 Task: Create a task  Integrate a new third-party API into a website , assign it to team member softage.4@softage.net in the project AgileCenter and update the status of the task to  At Risk , set the priority of the task to Medium
Action: Mouse moved to (63, 51)
Screenshot: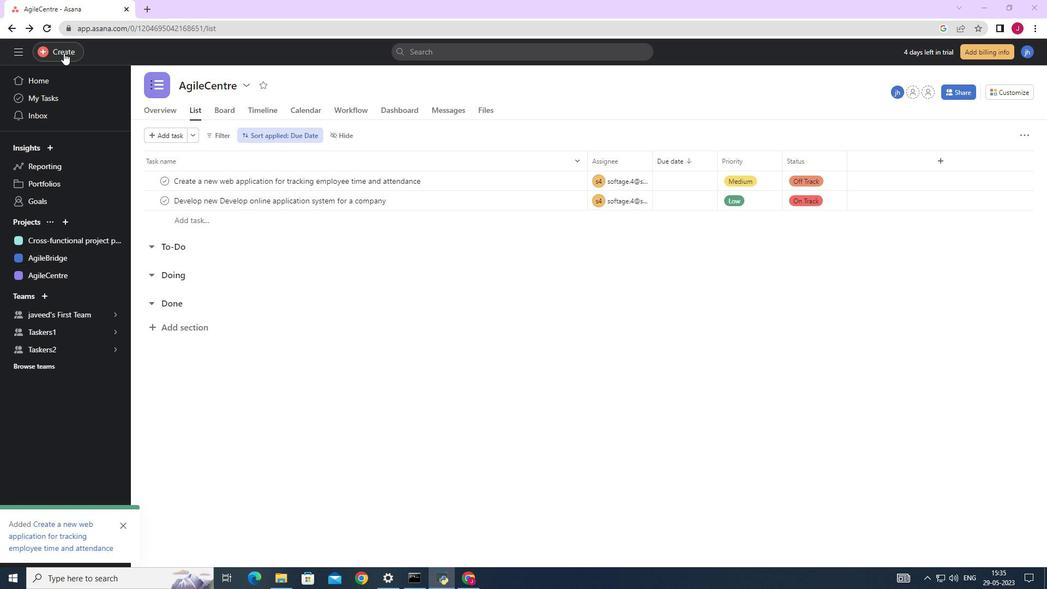 
Action: Mouse pressed left at (63, 51)
Screenshot: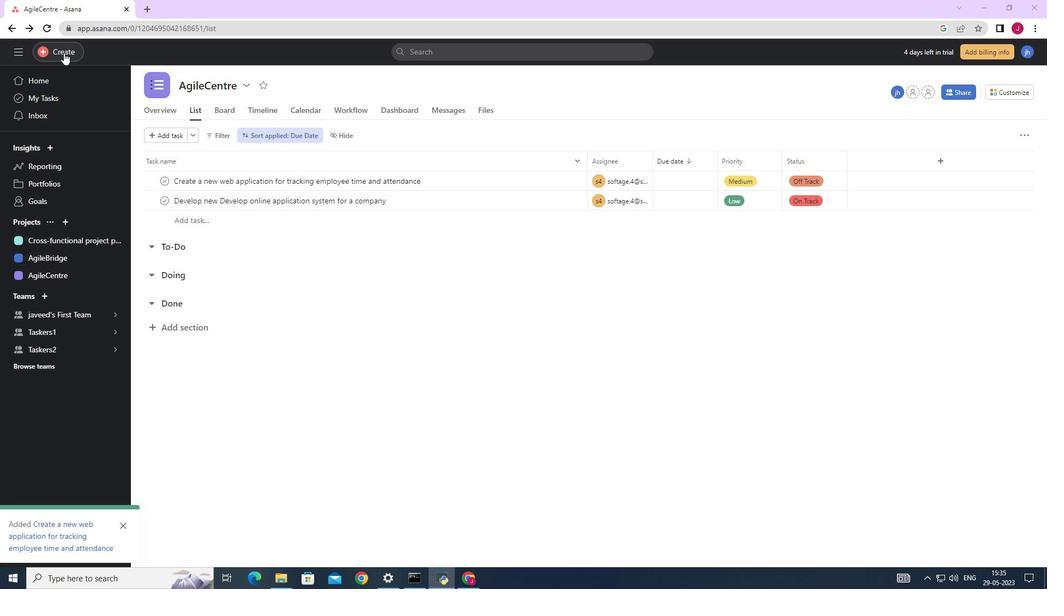 
Action: Mouse moved to (132, 55)
Screenshot: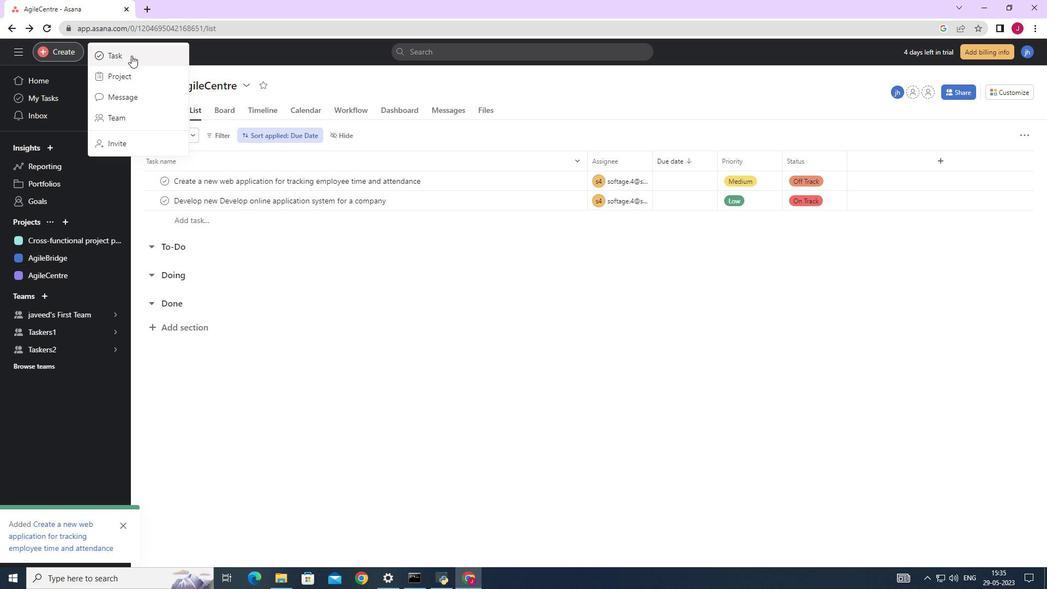 
Action: Mouse pressed left at (132, 55)
Screenshot: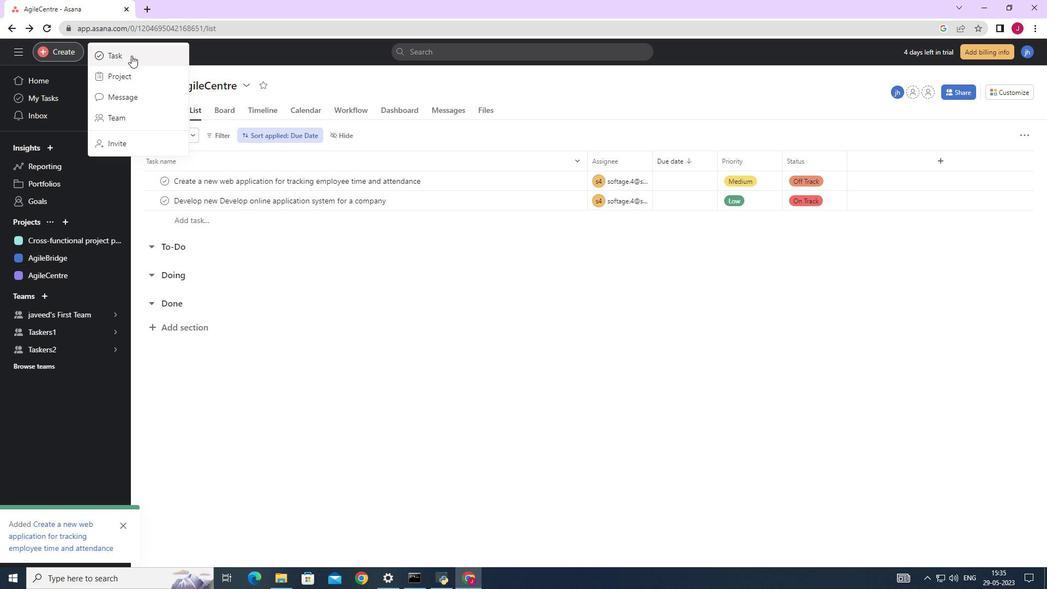 
Action: Mouse moved to (855, 364)
Screenshot: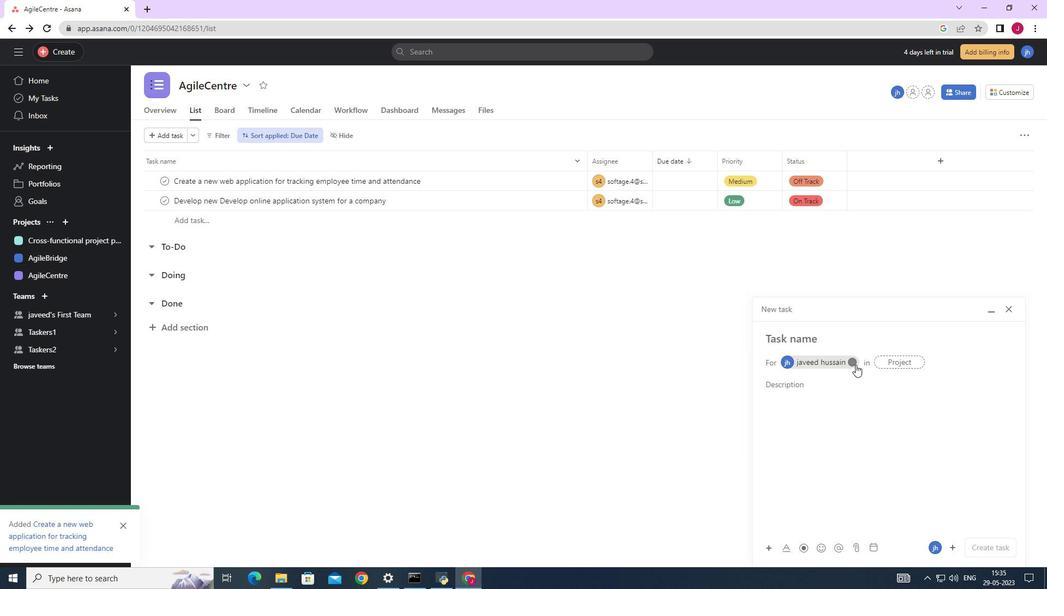 
Action: Mouse pressed left at (855, 364)
Screenshot: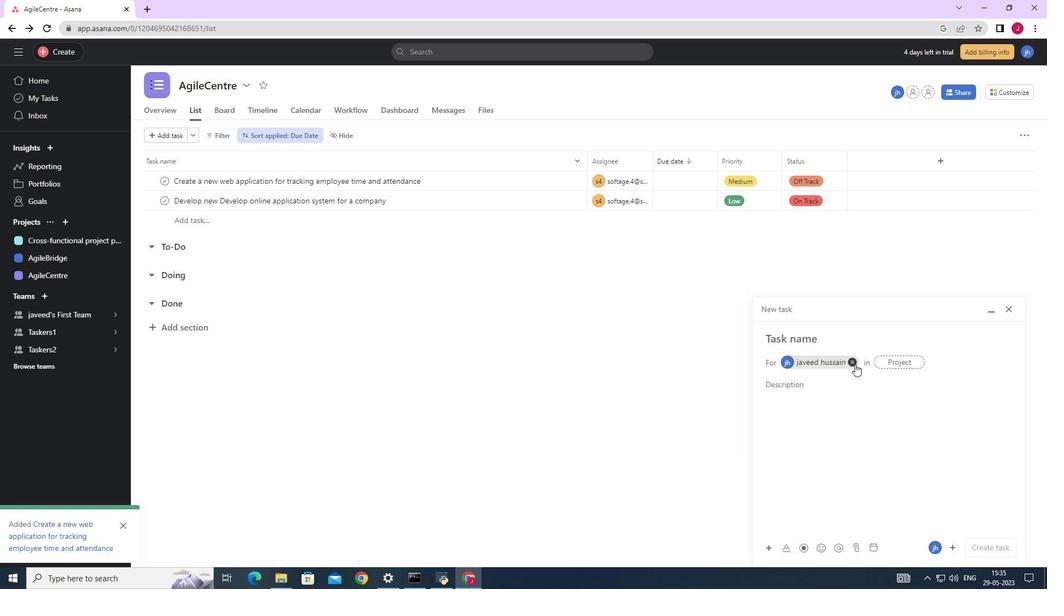 
Action: Mouse moved to (798, 342)
Screenshot: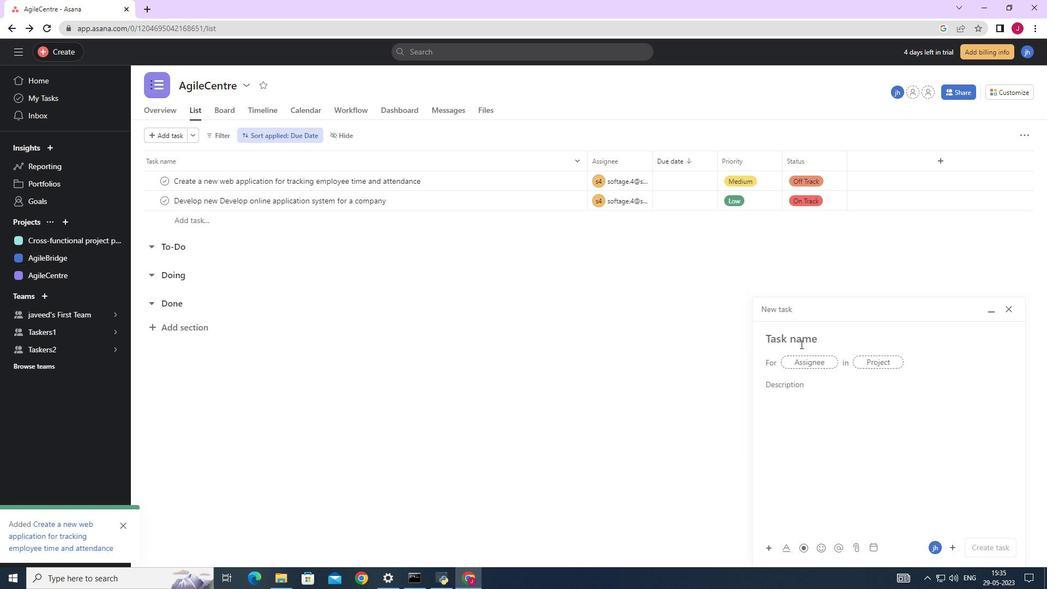 
Action: Mouse pressed left at (798, 342)
Screenshot: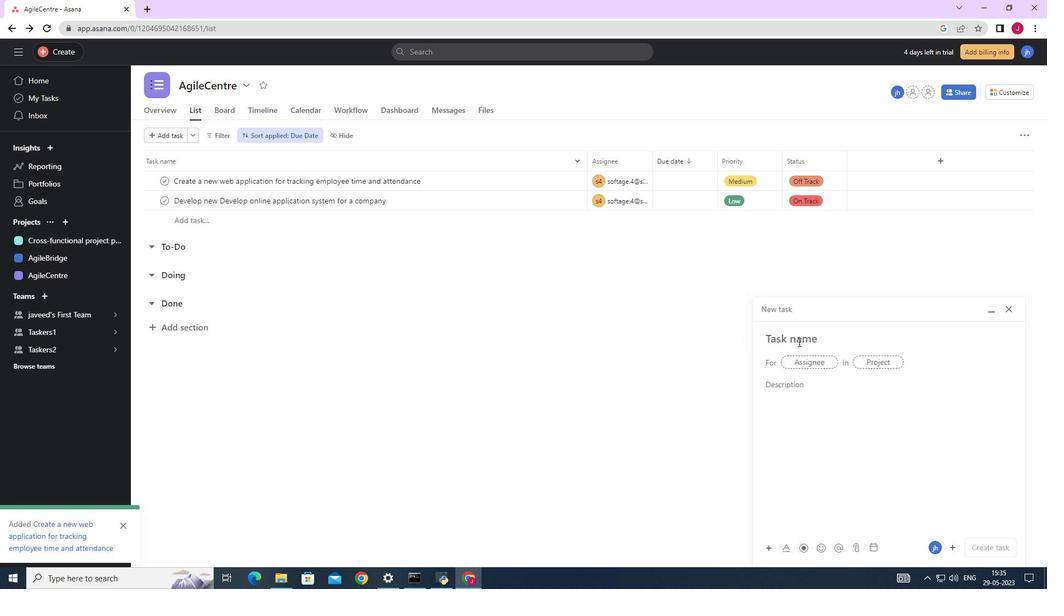 
Action: Mouse moved to (797, 341)
Screenshot: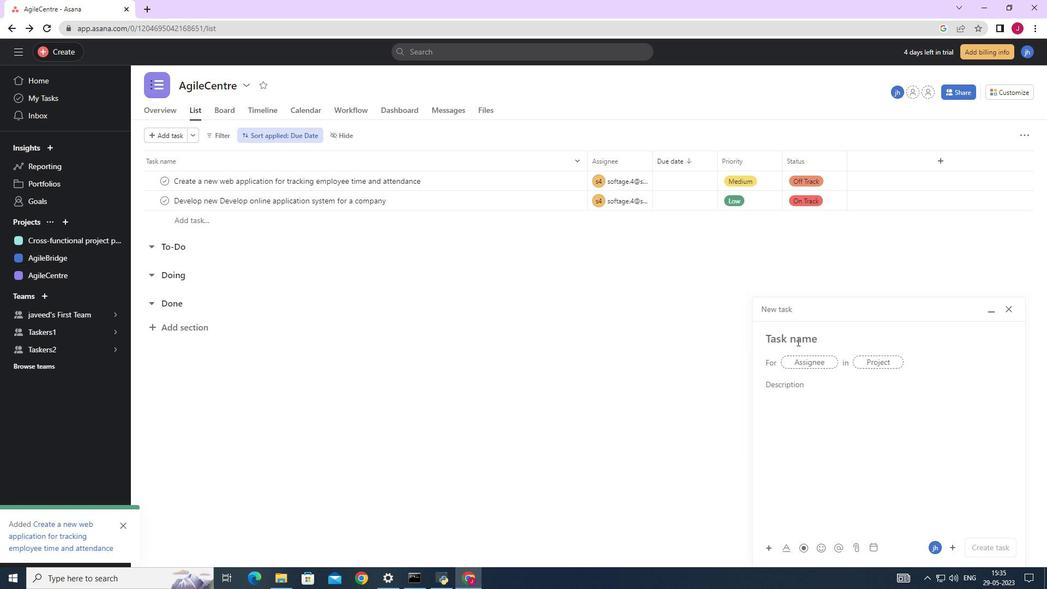 
Action: Key pressed <Key.caps_lock>I<Key.caps_lock>ntegrate<Key.space>a<Key.space>new<Key.space>third-party<Key.space><Key.caps_lock>API<Key.space><Key.caps_lock>intio<Key.backspace><Key.backspace>0<Key.backspace>o<Key.space>a<Key.space>website
Screenshot: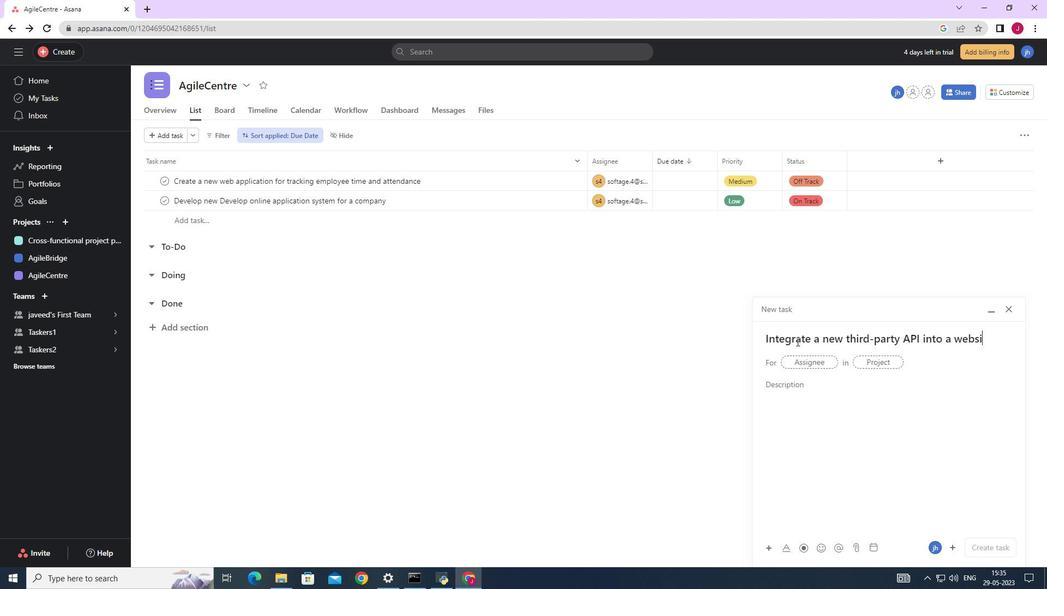 
Action: Mouse moved to (805, 362)
Screenshot: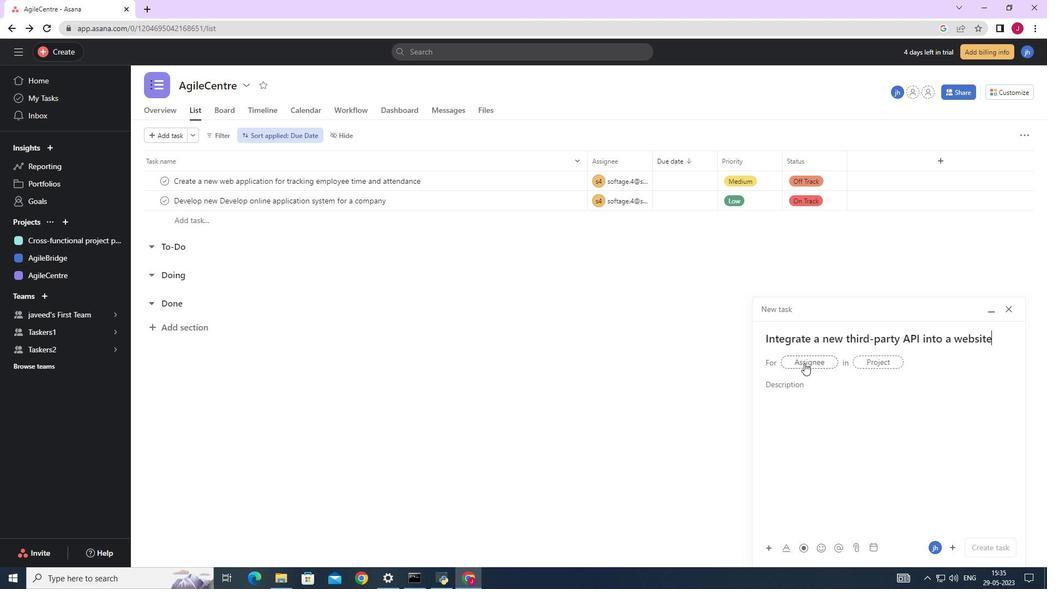 
Action: Mouse pressed left at (805, 362)
Screenshot: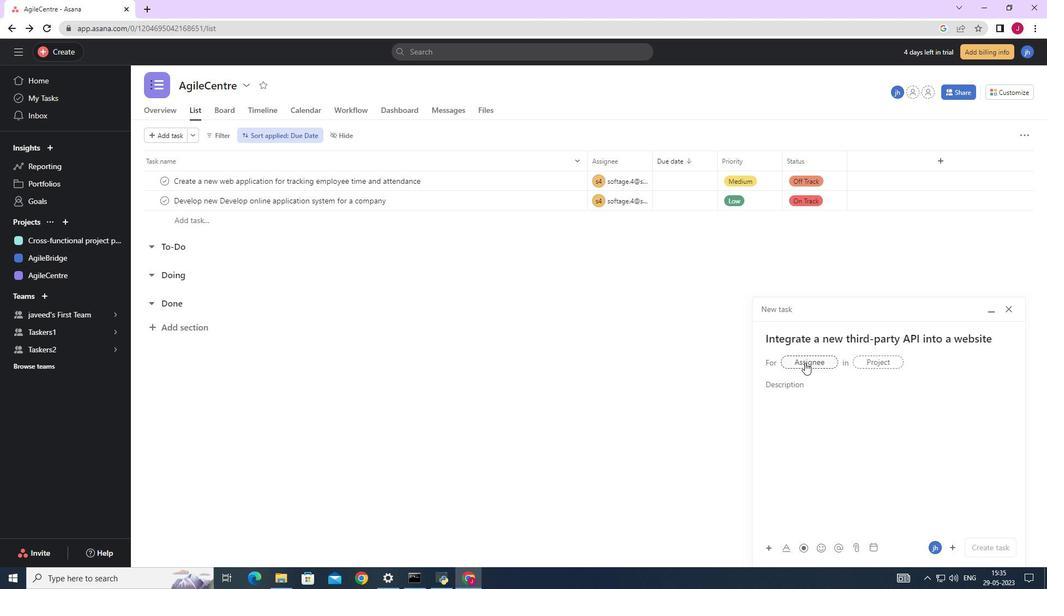 
Action: Mouse moved to (808, 361)
Screenshot: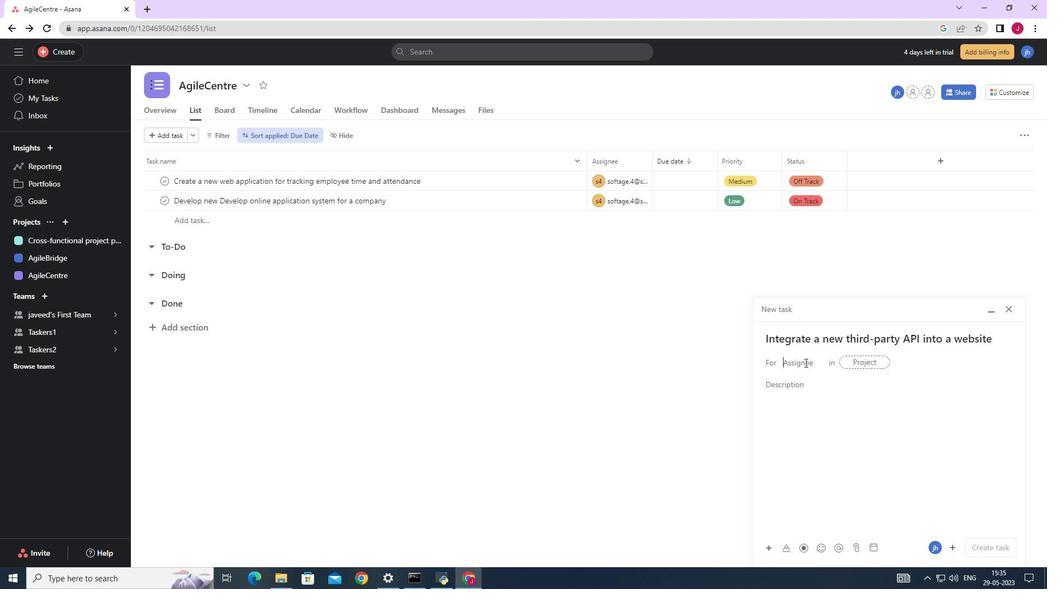 
Action: Key pressed softage.5<Key.backspace>4
Screenshot: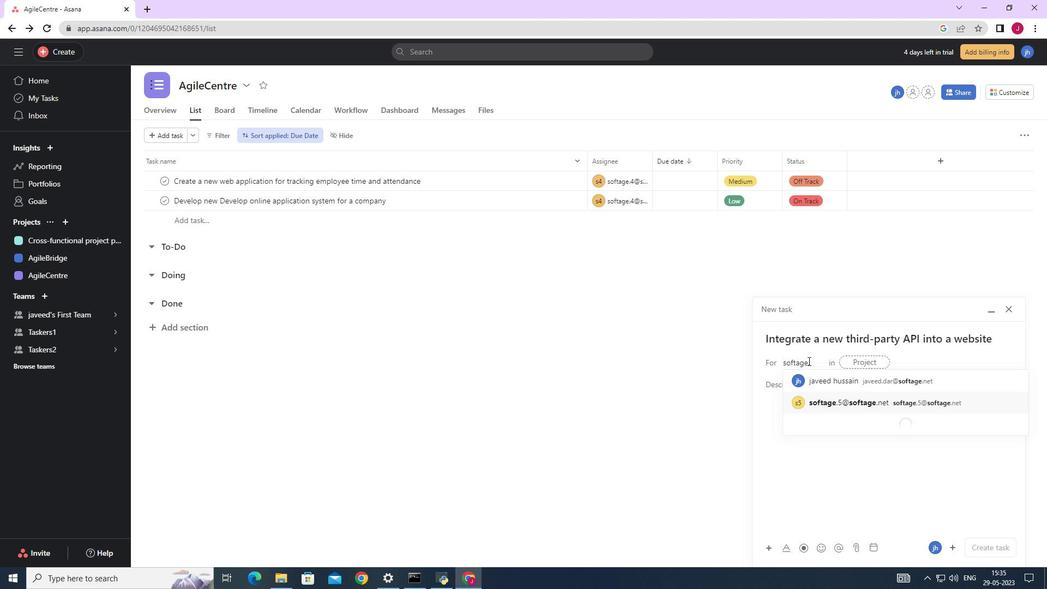 
Action: Mouse moved to (848, 382)
Screenshot: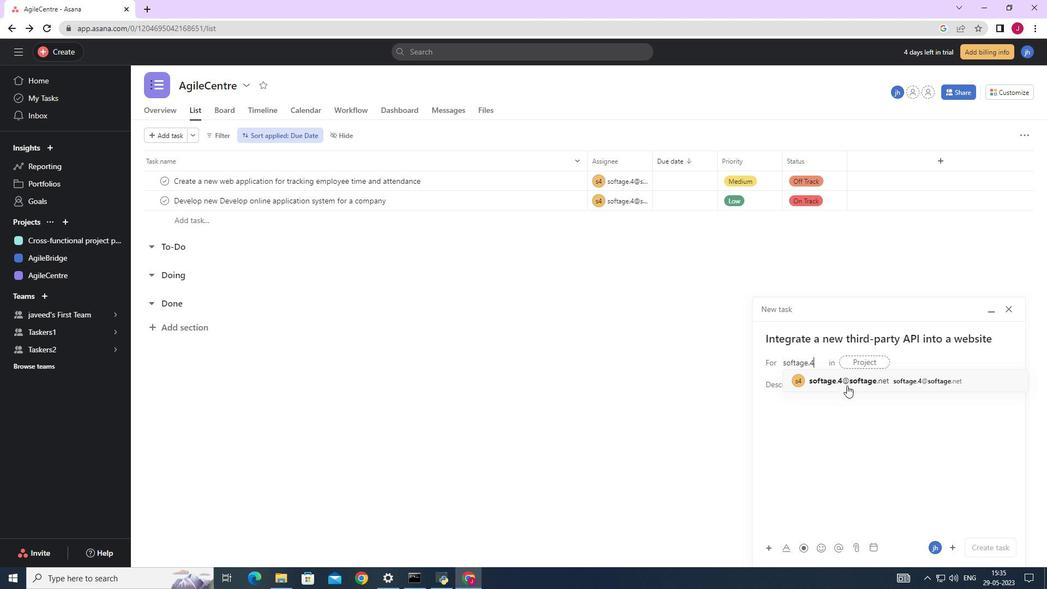 
Action: Mouse pressed left at (848, 382)
Screenshot: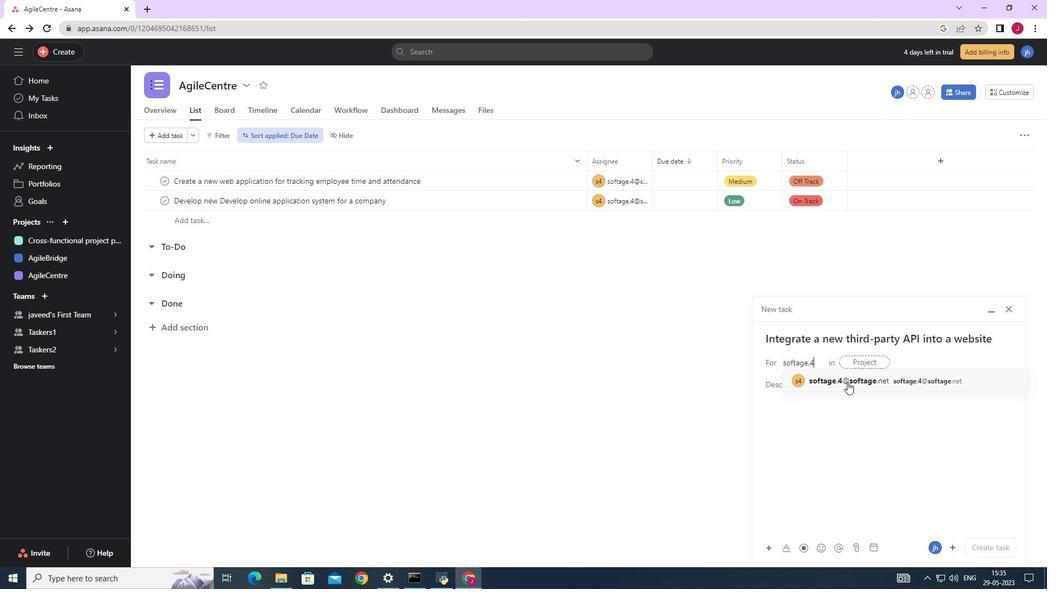 
Action: Mouse moved to (906, 360)
Screenshot: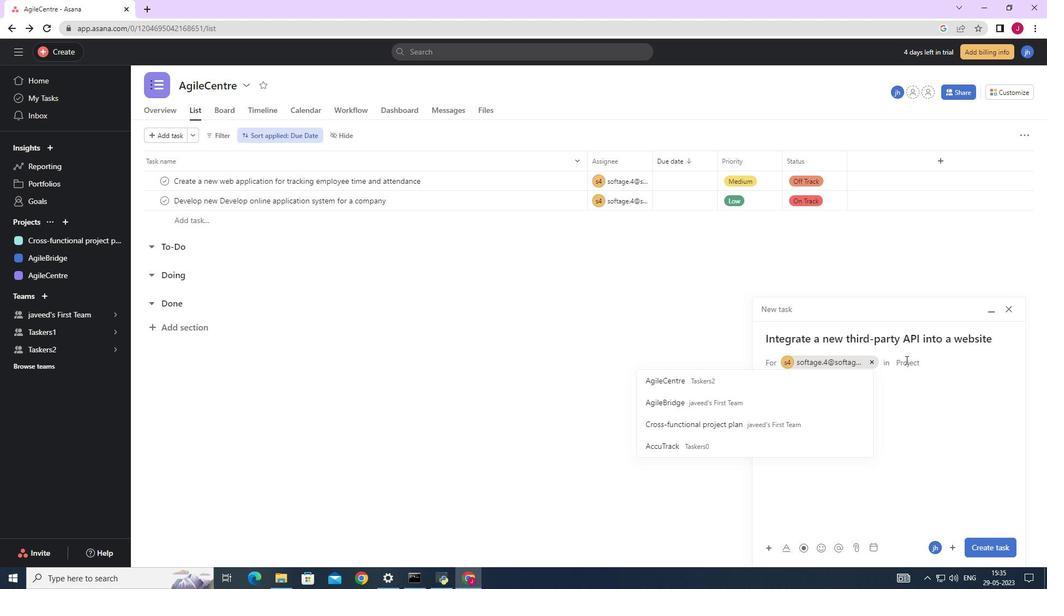 
Action: Mouse pressed left at (906, 360)
Screenshot: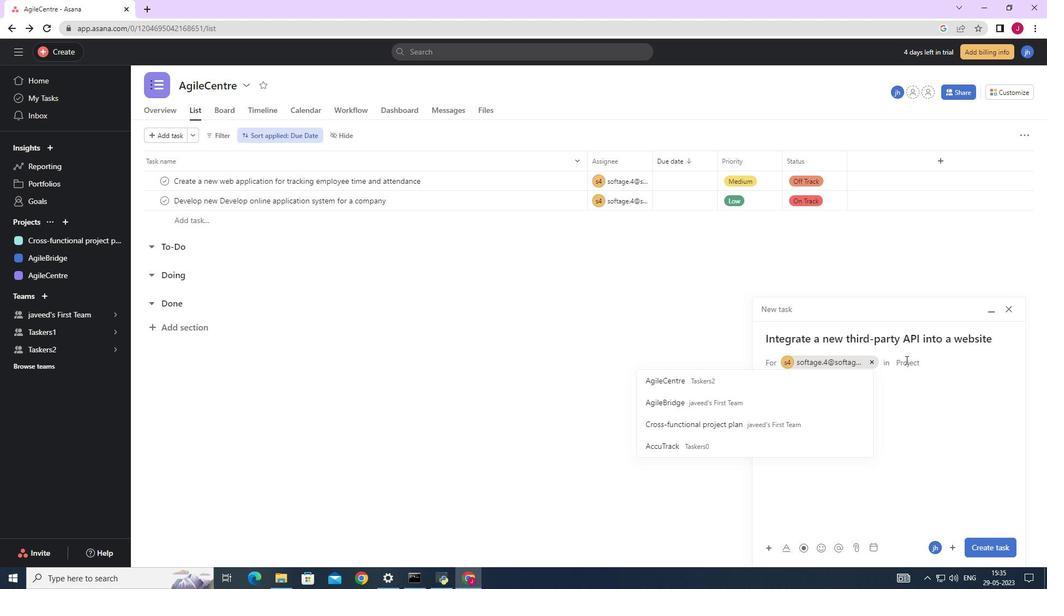 
Action: Mouse moved to (685, 381)
Screenshot: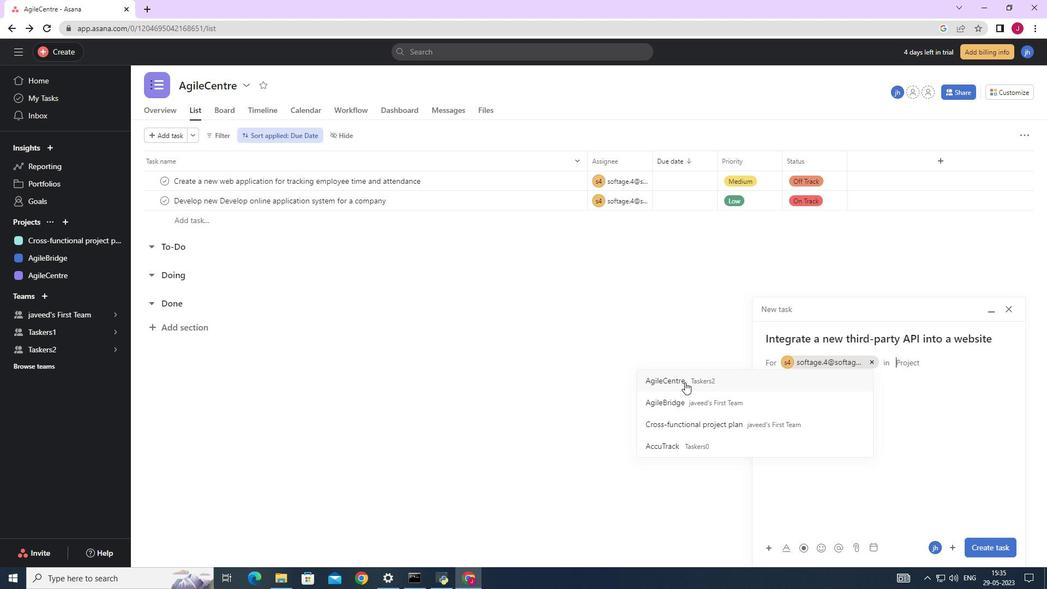 
Action: Mouse pressed left at (685, 381)
Screenshot: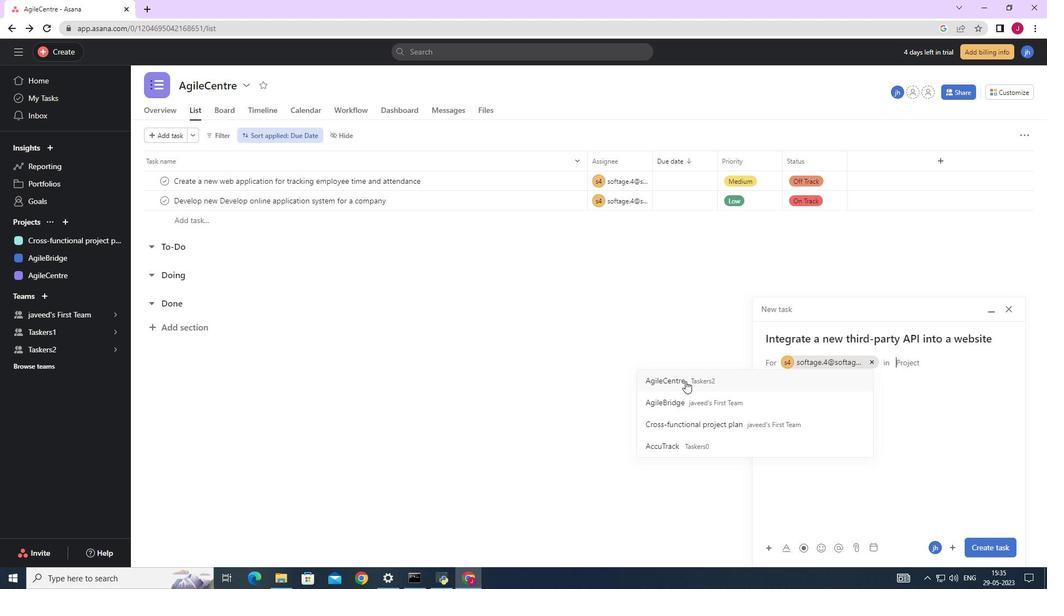 
Action: Mouse moved to (956, 487)
Screenshot: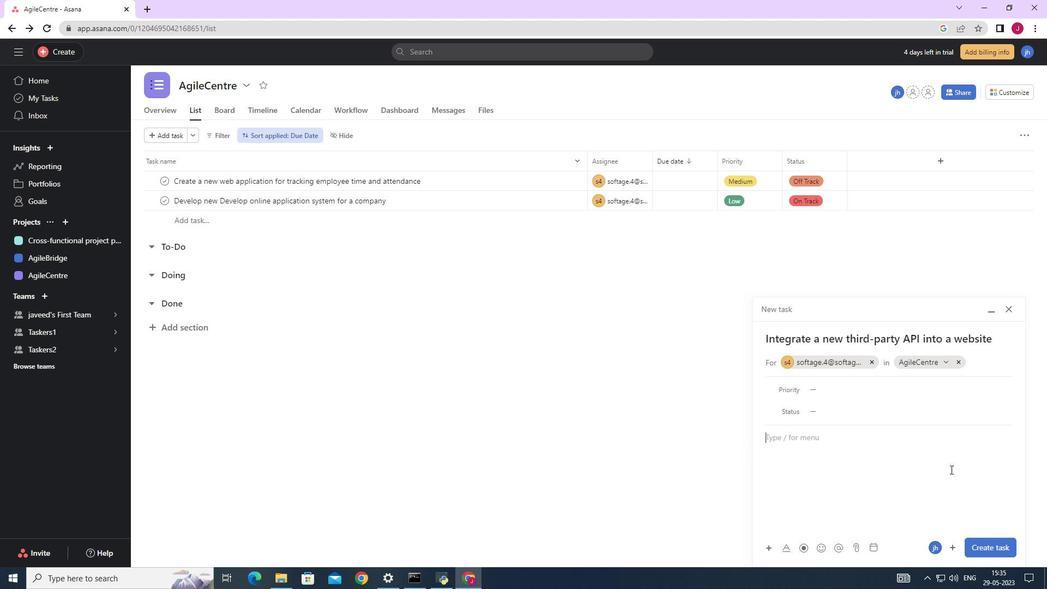 
Action: Mouse pressed left at (956, 487)
Screenshot: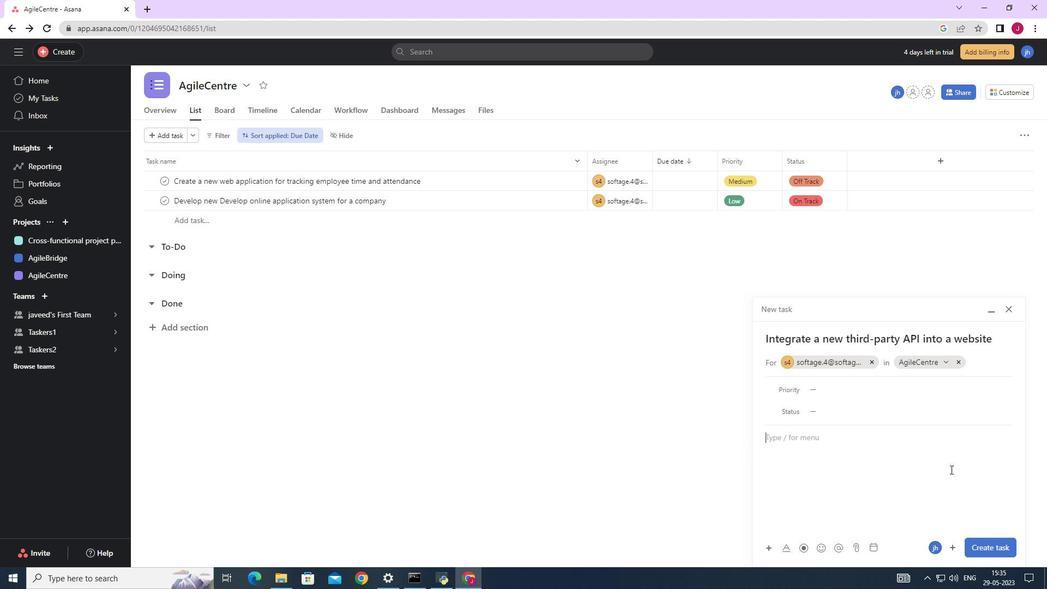 
Action: Mouse moved to (813, 385)
Screenshot: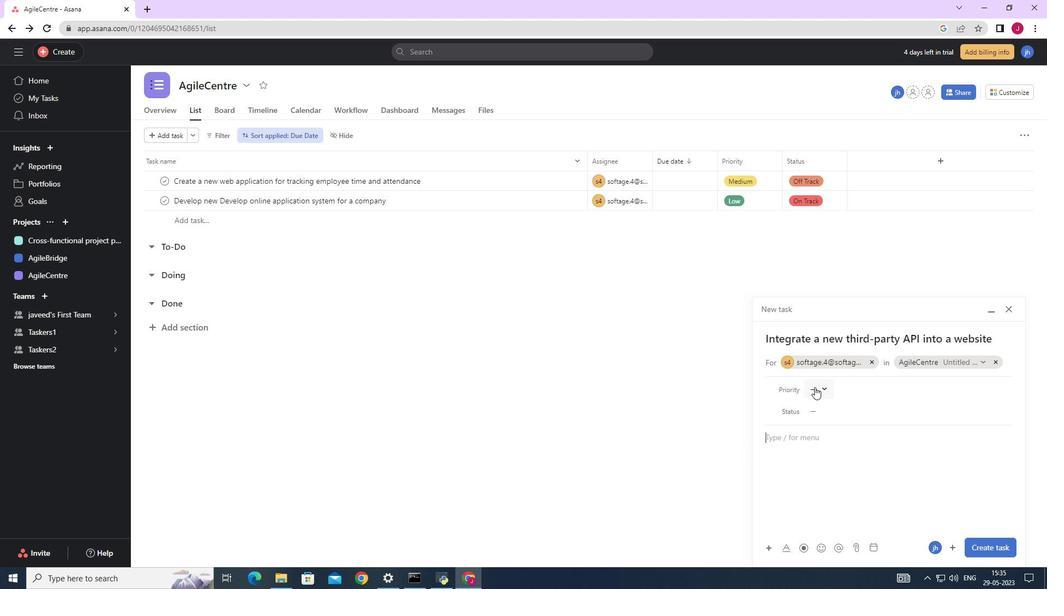 
Action: Mouse pressed left at (813, 385)
Screenshot: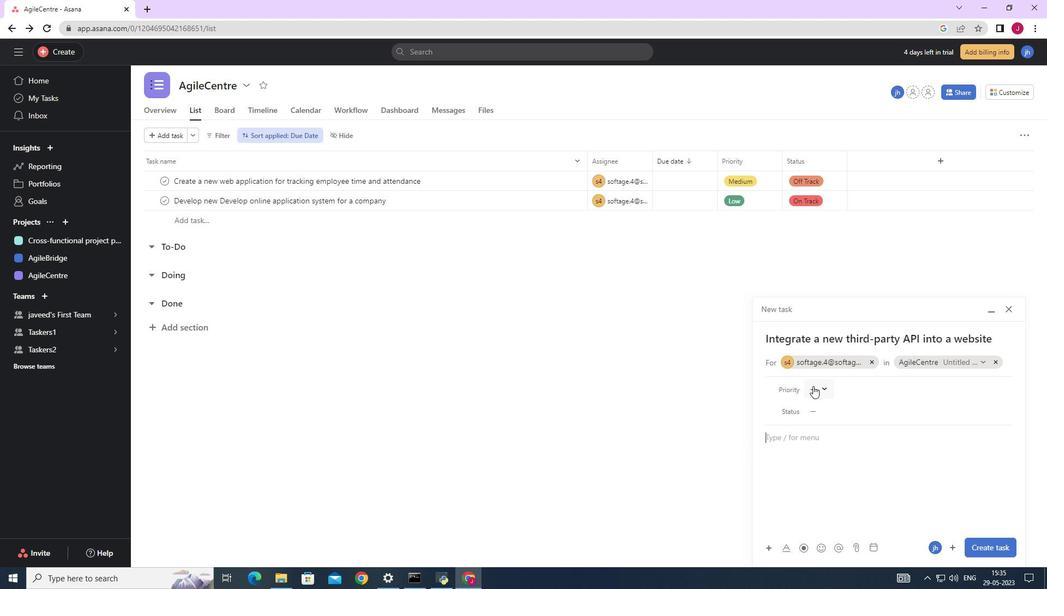
Action: Mouse moved to (849, 443)
Screenshot: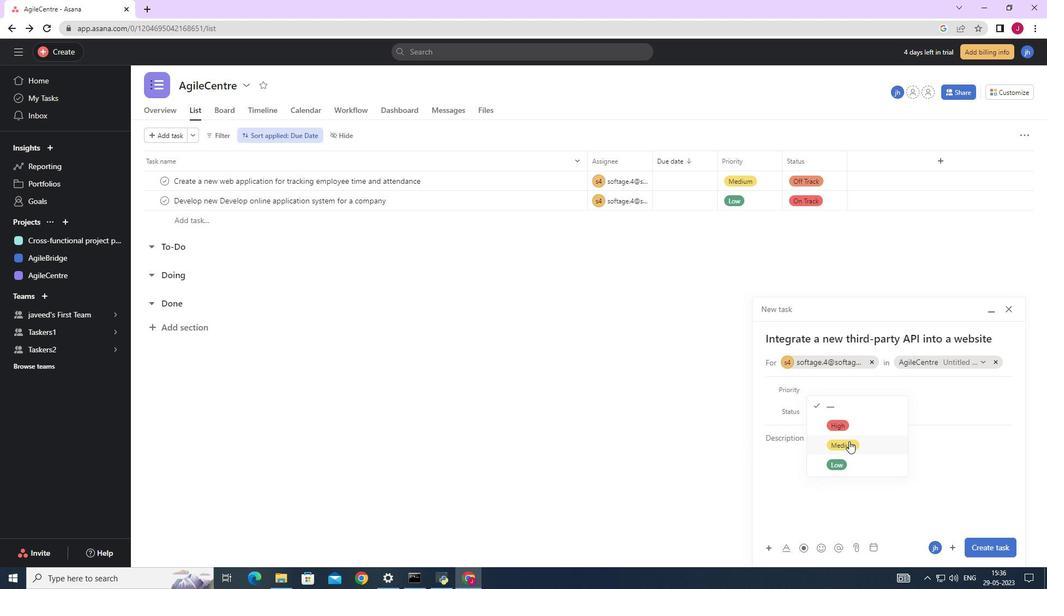 
Action: Mouse pressed left at (849, 443)
Screenshot: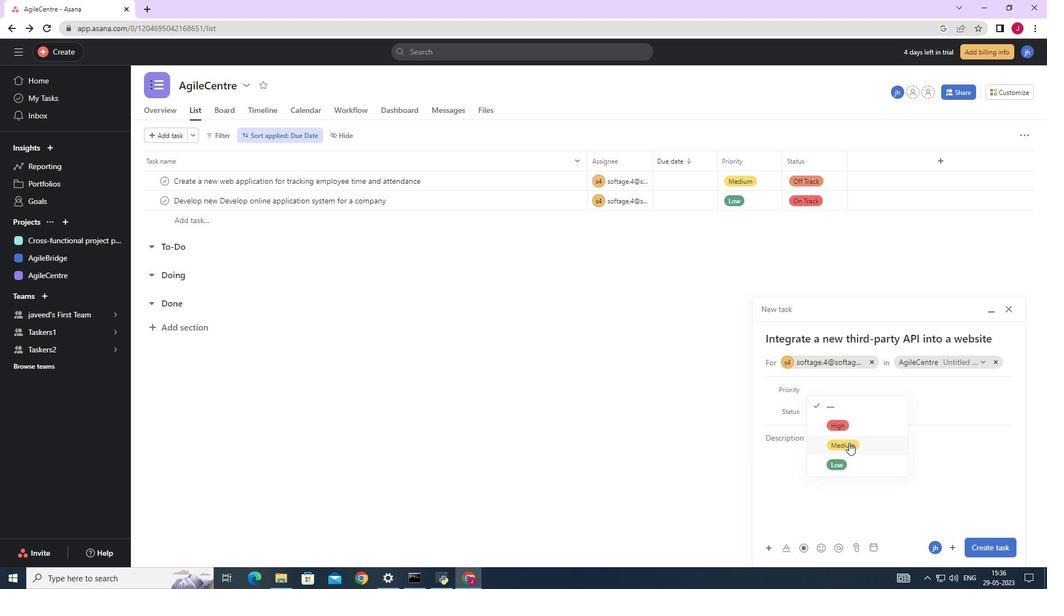 
Action: Mouse moved to (828, 410)
Screenshot: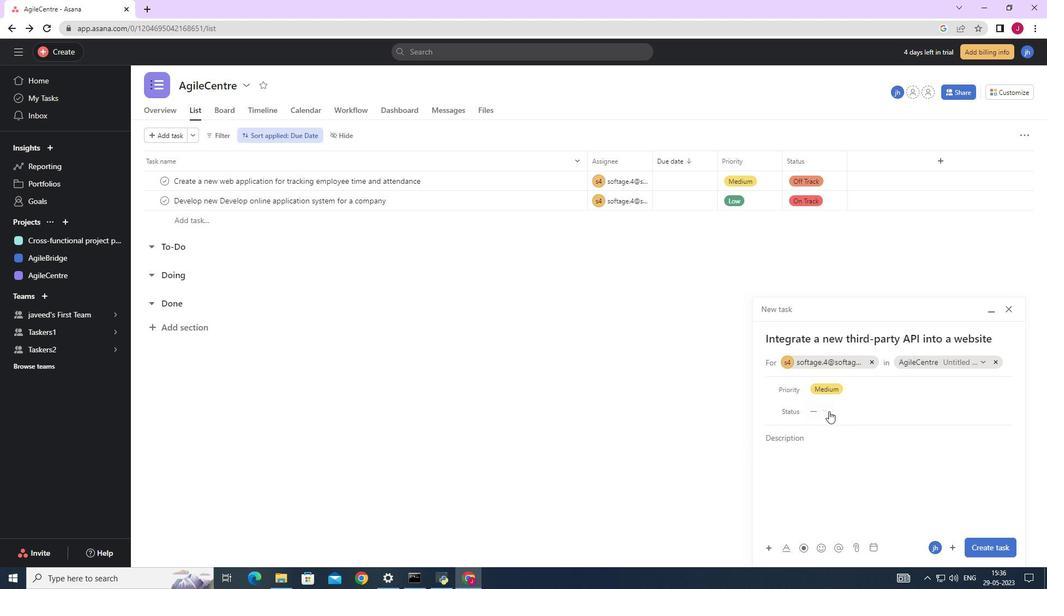 
Action: Mouse pressed left at (828, 410)
Screenshot: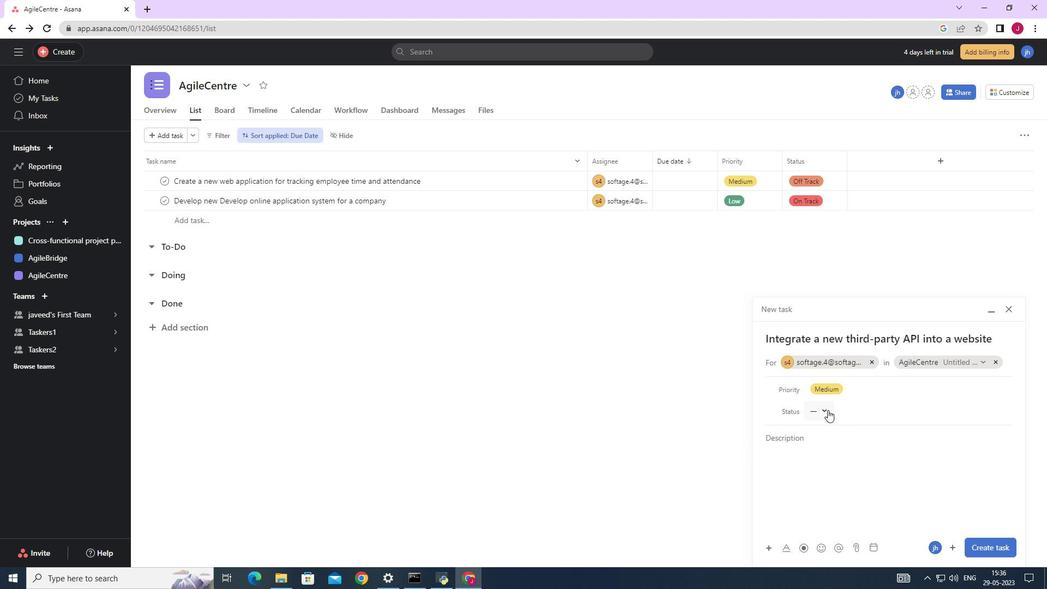 
Action: Mouse moved to (840, 491)
Screenshot: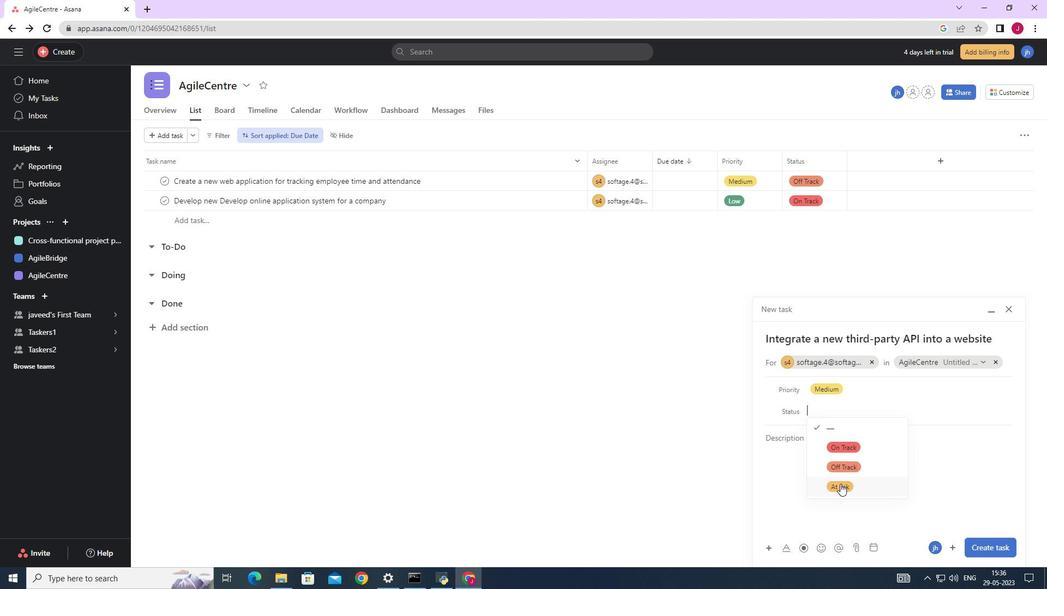 
Action: Mouse pressed left at (840, 491)
Screenshot: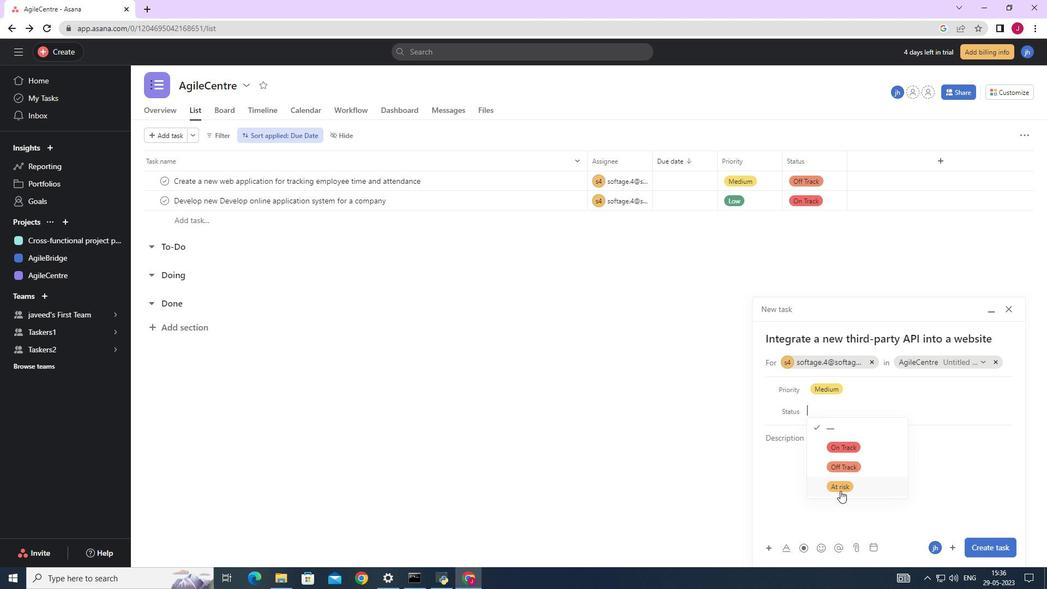 
Action: Mouse moved to (988, 546)
Screenshot: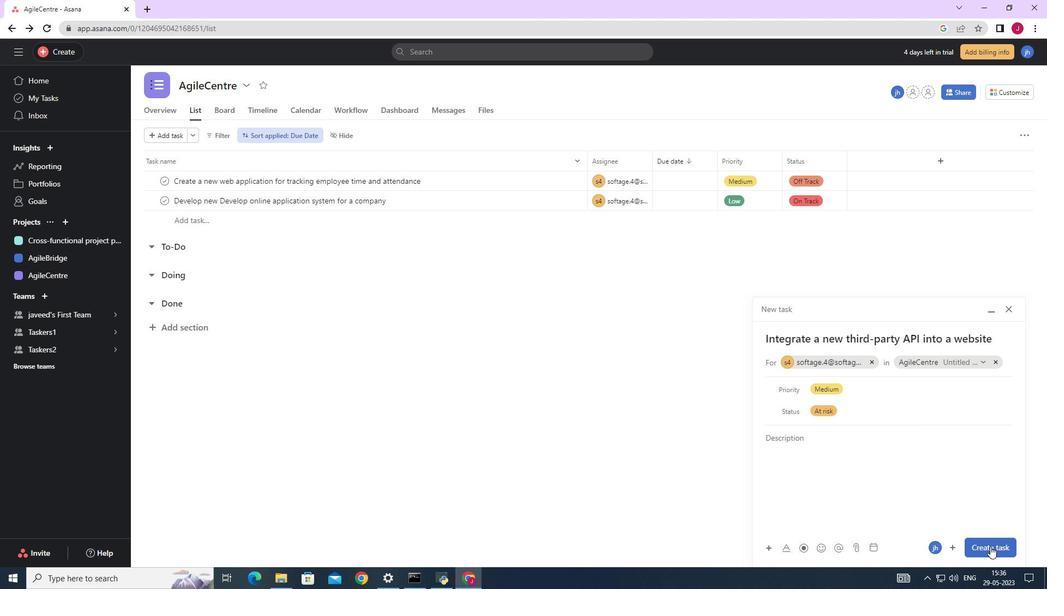 
Action: Mouse pressed left at (988, 546)
Screenshot: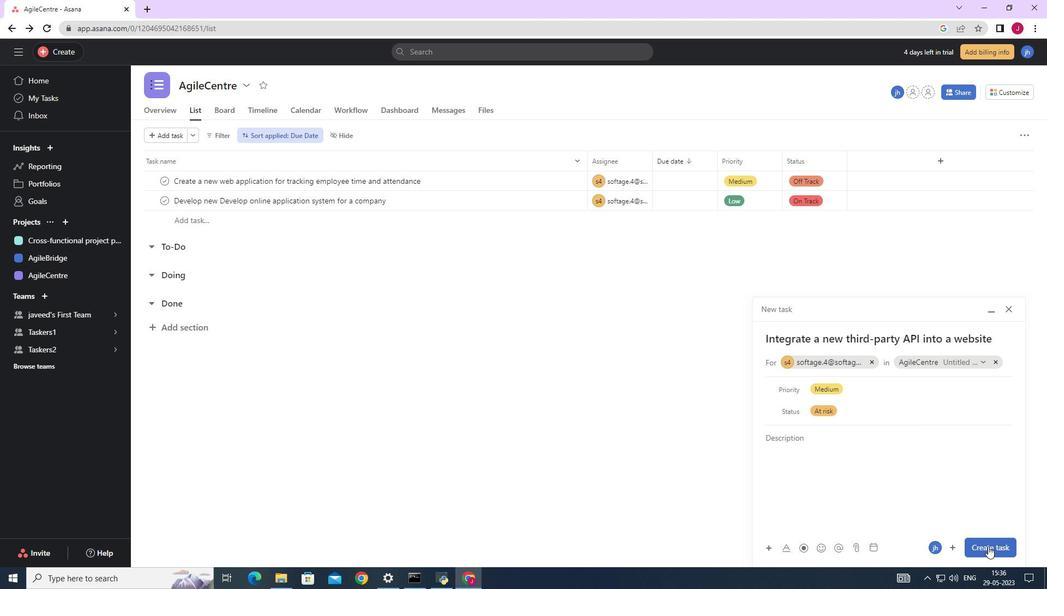 
Action: Mouse moved to (449, 385)
Screenshot: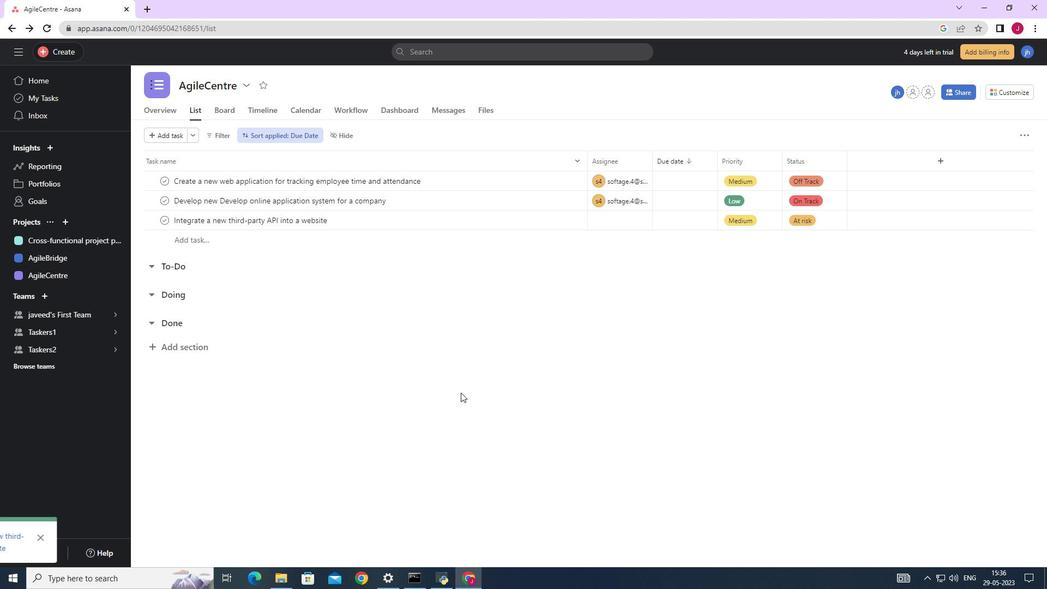 
